 Task: Discover hiking trails in the Adirondack Mountains between Lake Placid, New York, and Lake George, New York.
Action: Mouse moved to (313, 103)
Screenshot: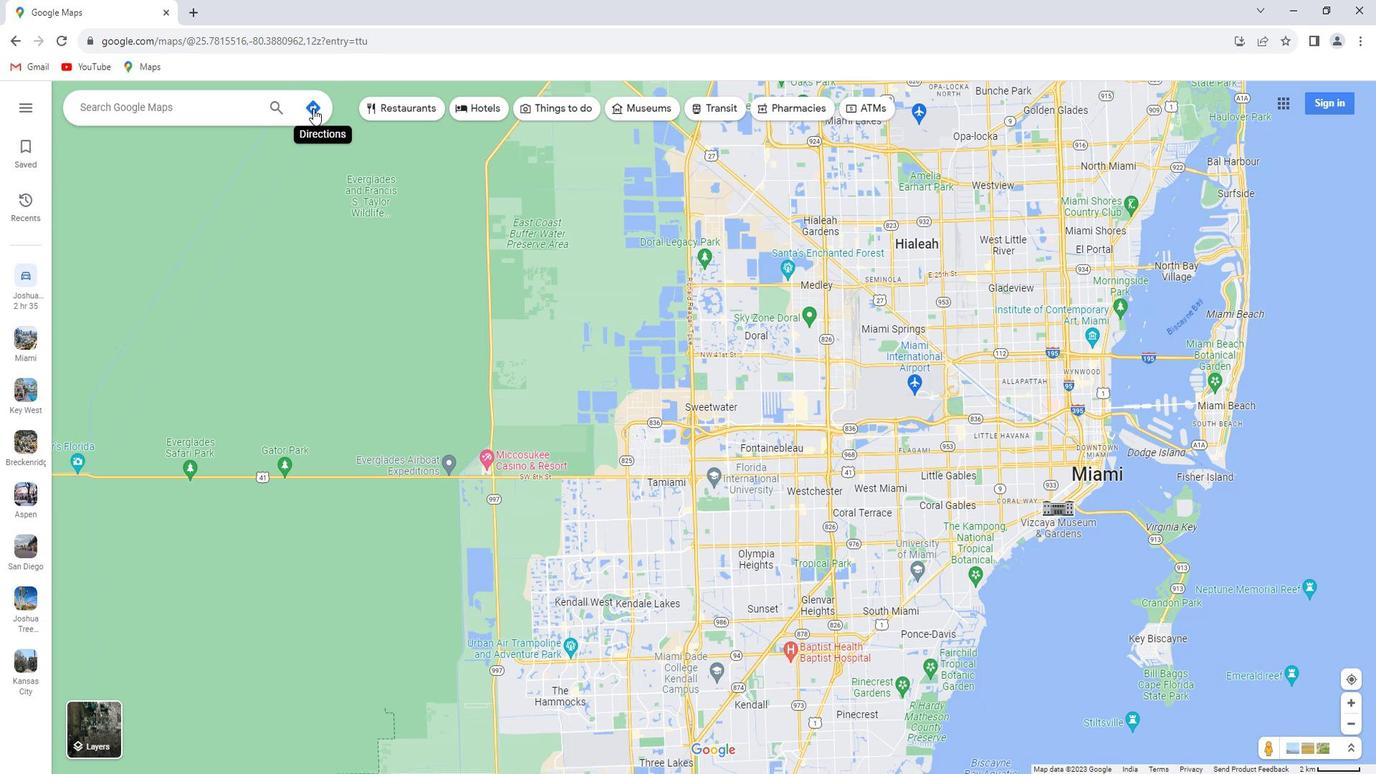
Action: Mouse pressed left at (313, 103)
Screenshot: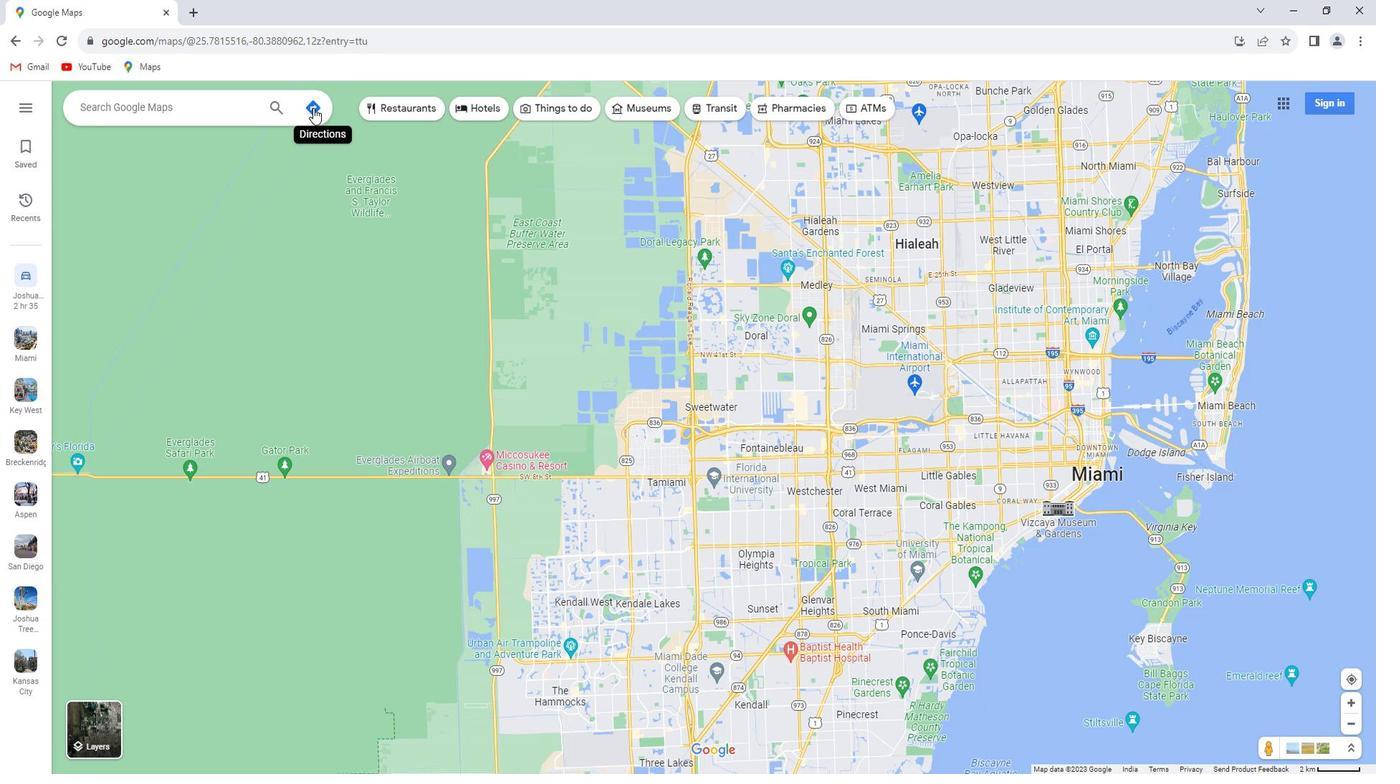 
Action: Mouse moved to (233, 141)
Screenshot: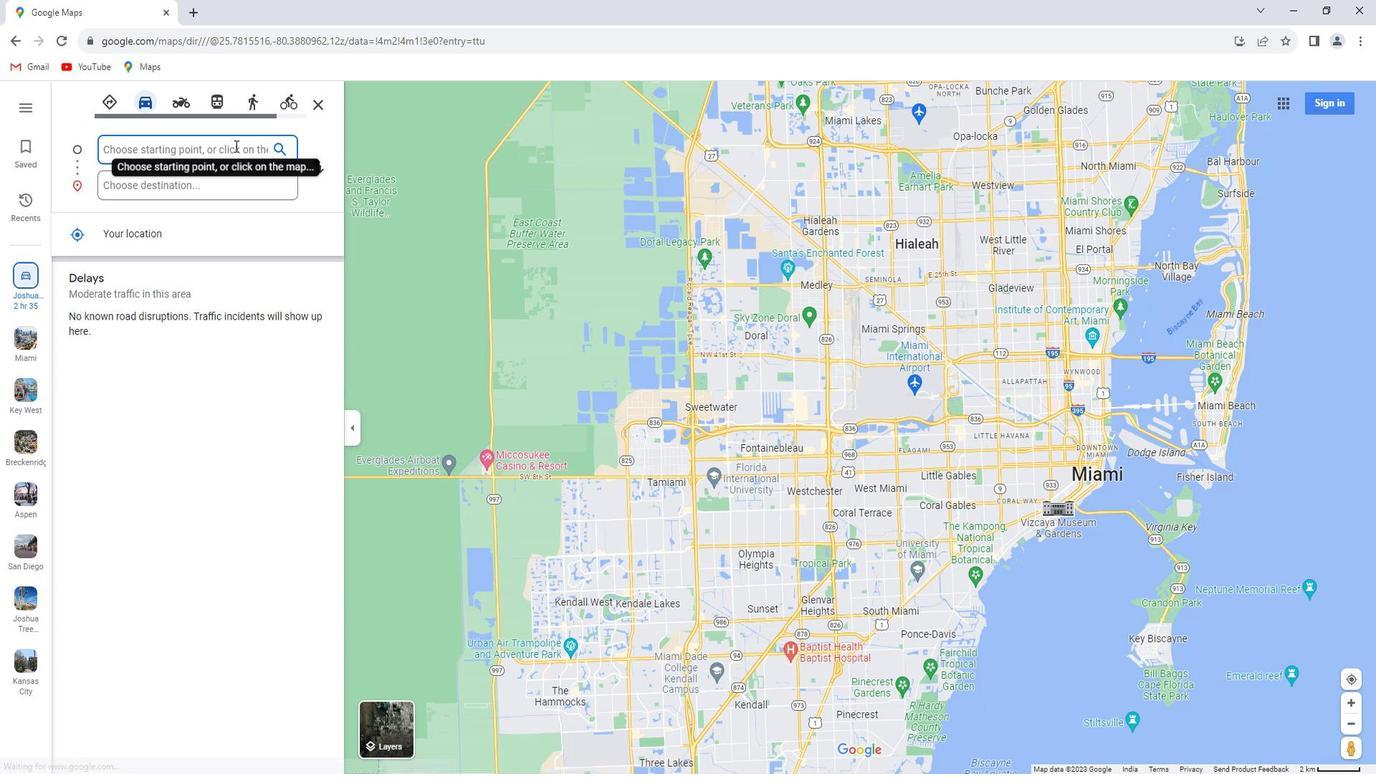 
Action: Mouse pressed left at (233, 141)
Screenshot: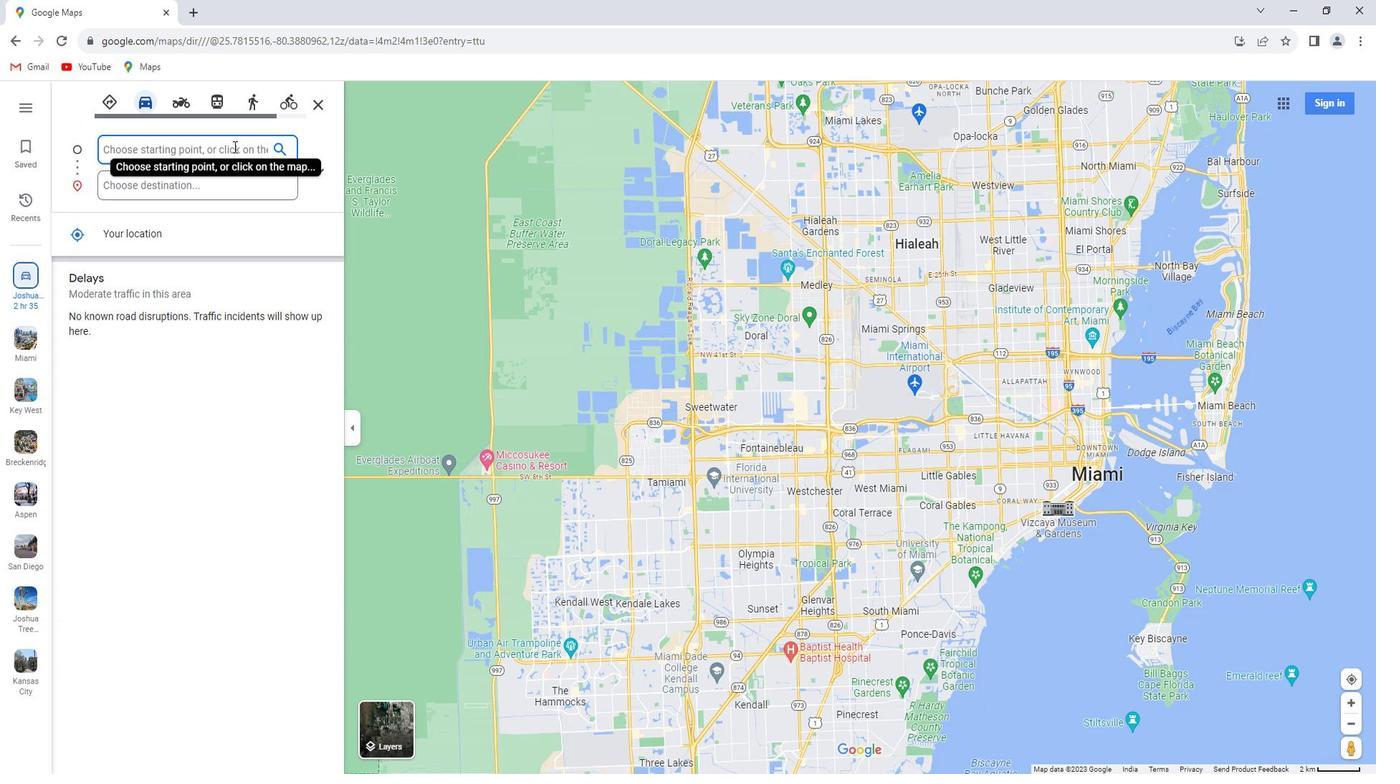 
Action: Key pressed <Key.shift>Lake<Key.space><Key.shift>Placid,<Key.space><Key.shift>New<Key.space><Key.shift>York
Screenshot: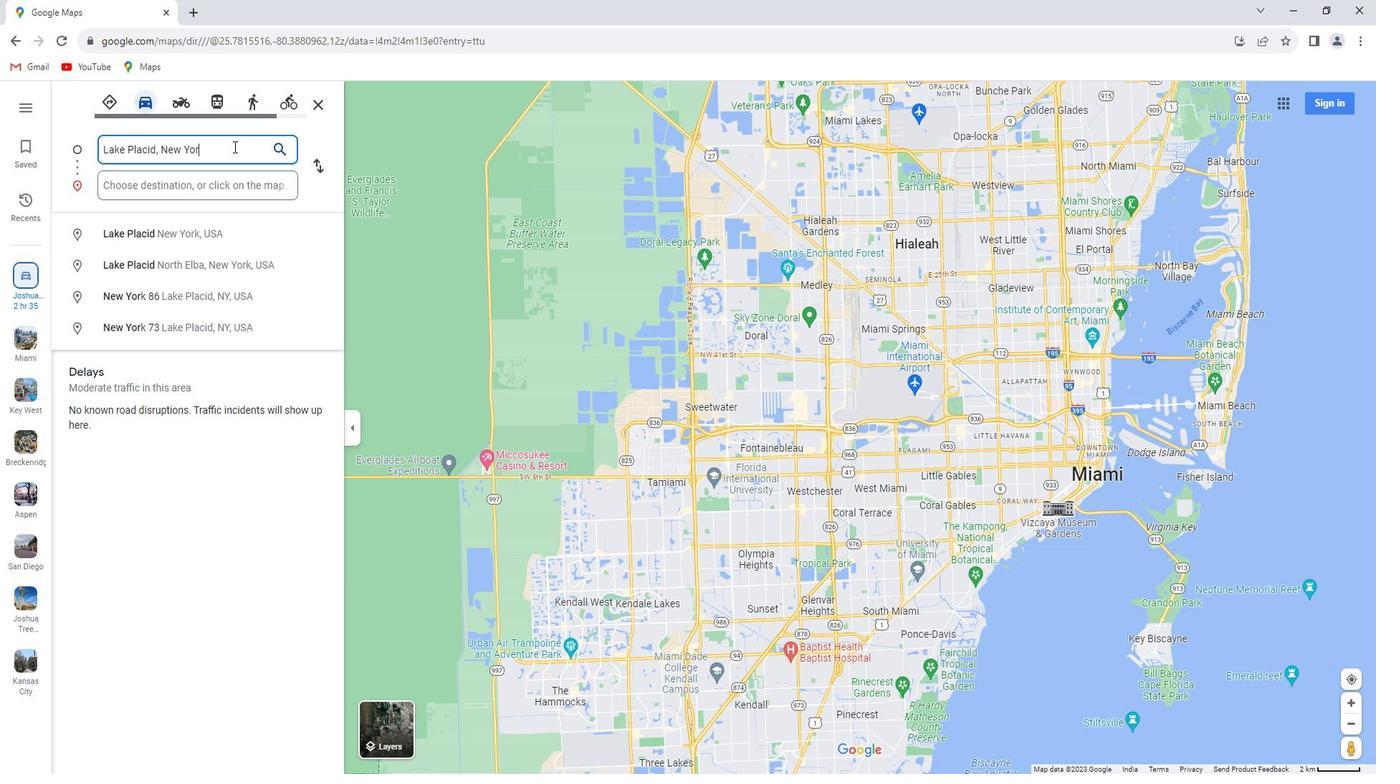 
Action: Mouse moved to (206, 182)
Screenshot: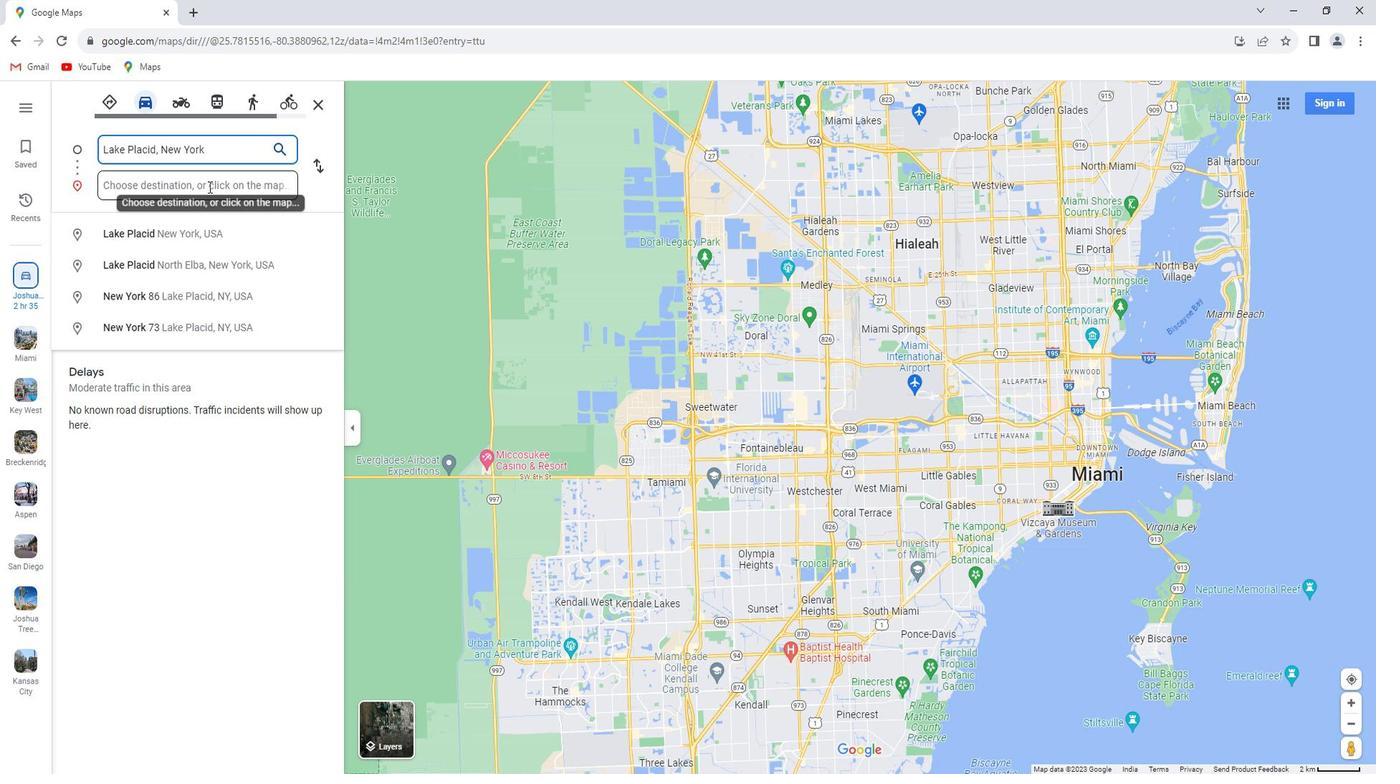 
Action: Mouse pressed left at (206, 182)
Screenshot: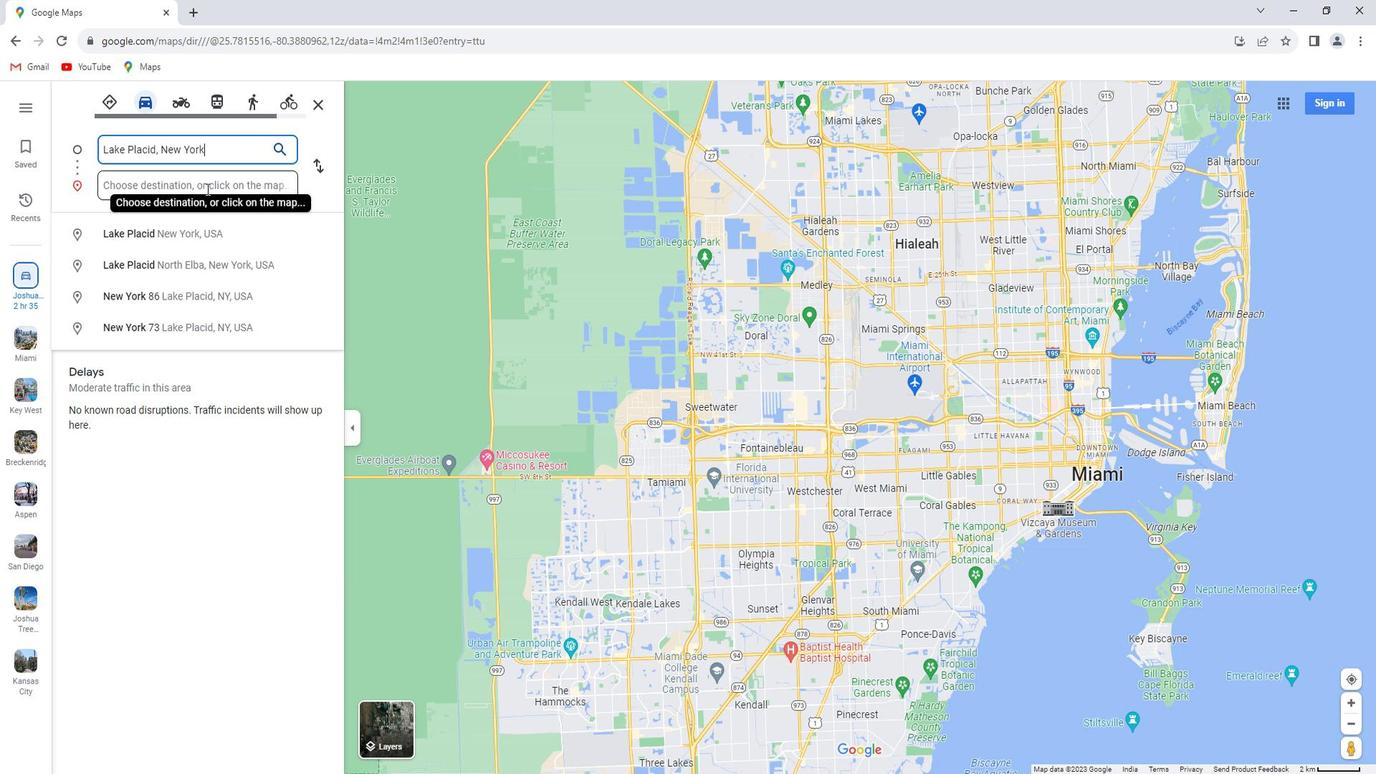 
Action: Key pressed <Key.shift>Lake<Key.space><Key.shift>George,<Key.space><Key.shift>New<Key.space><Key.shift>York<Key.enter>
Screenshot: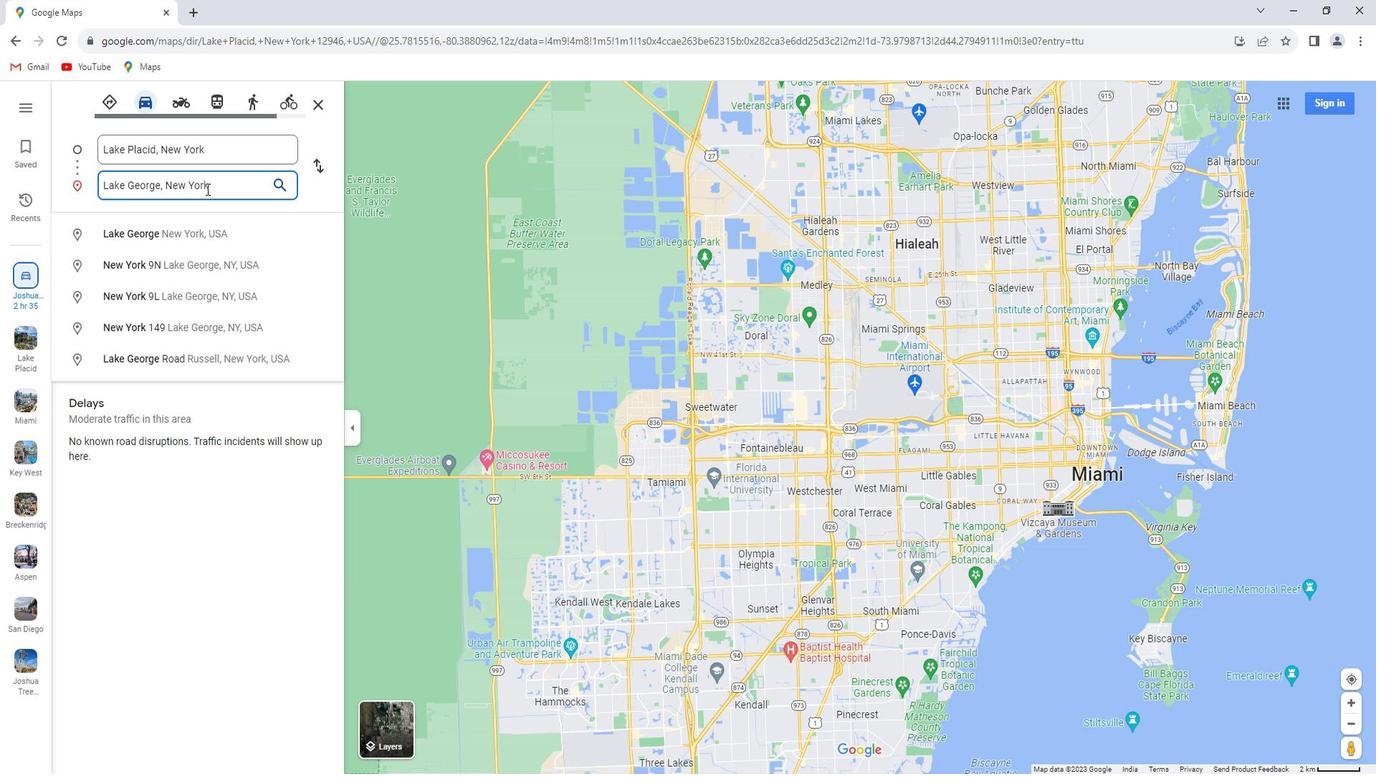 
Action: Mouse moved to (698, 106)
Screenshot: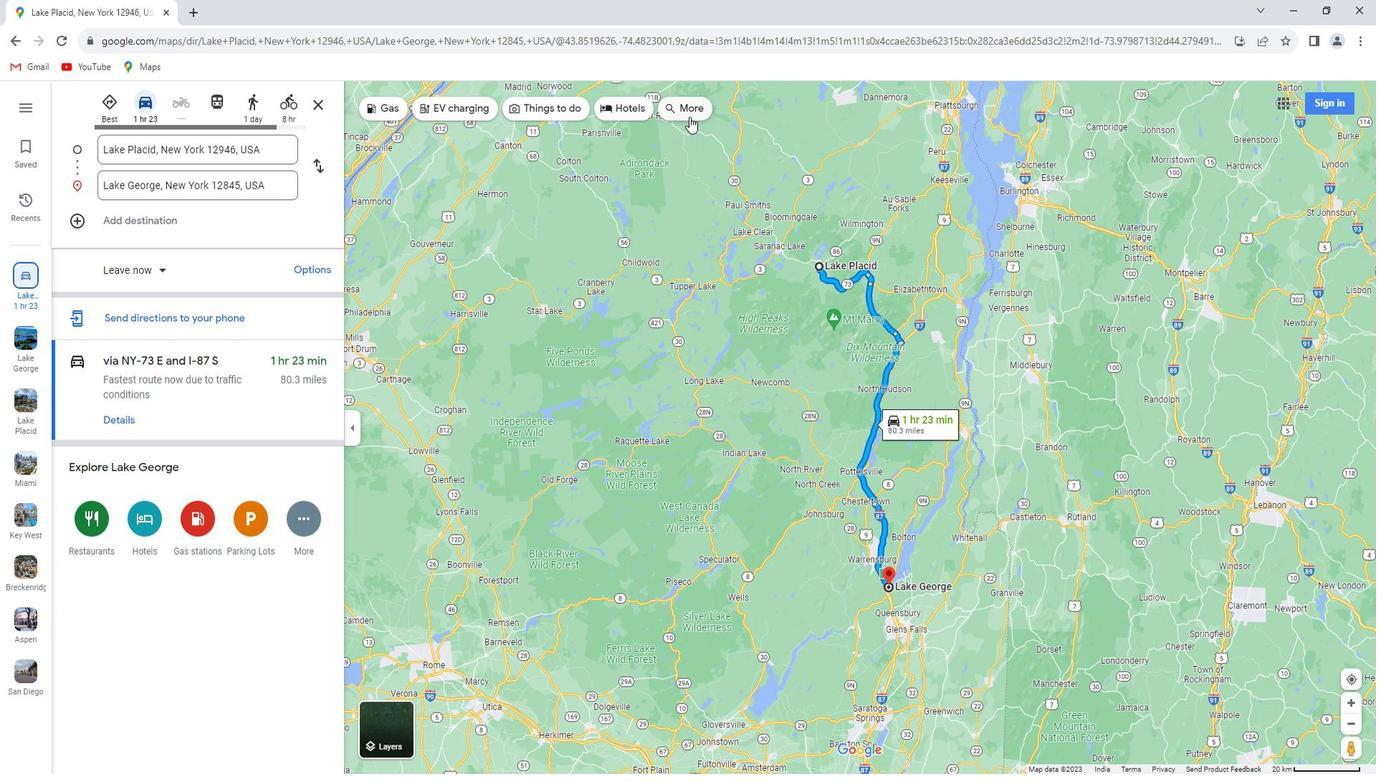 
Action: Mouse pressed left at (698, 106)
Screenshot: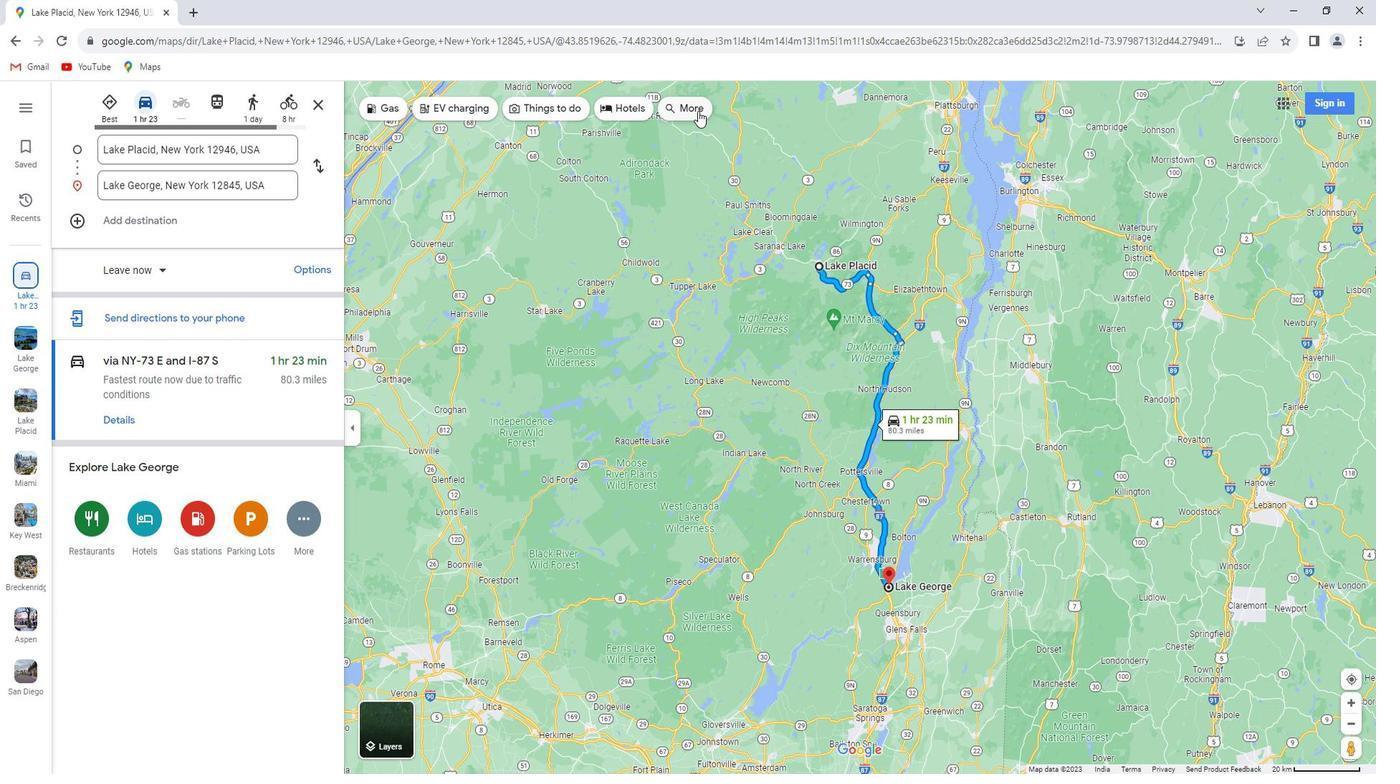 
Action: Mouse moved to (194, 108)
Screenshot: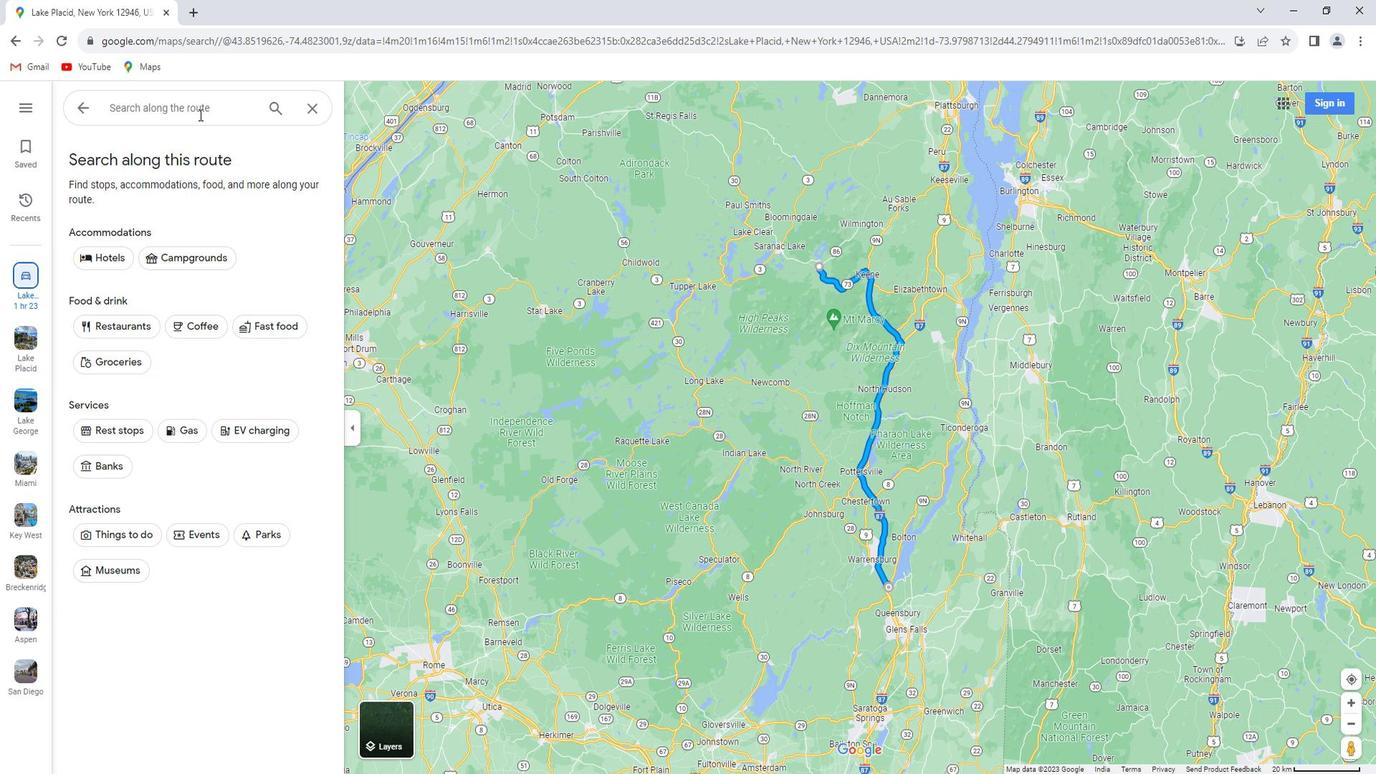 
Action: Mouse pressed left at (194, 108)
Screenshot: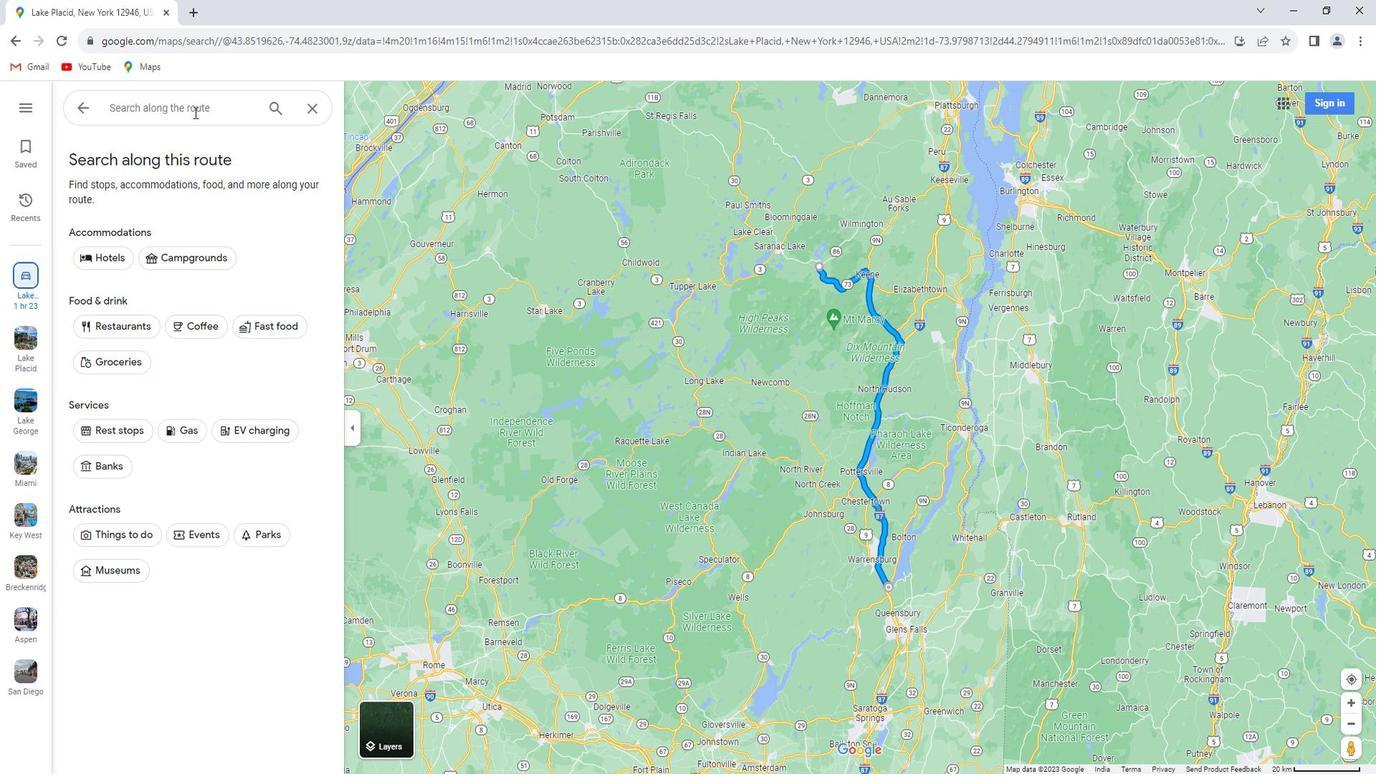 
Action: Key pressed hiking<Key.space>trau<Key.backspace>ils<Key.space>in<Key.space>the<Key.space><Key.shift>Adirondack<Key.space><Key.shift>Mountau<Key.backspace>ins<Key.enter>
Screenshot: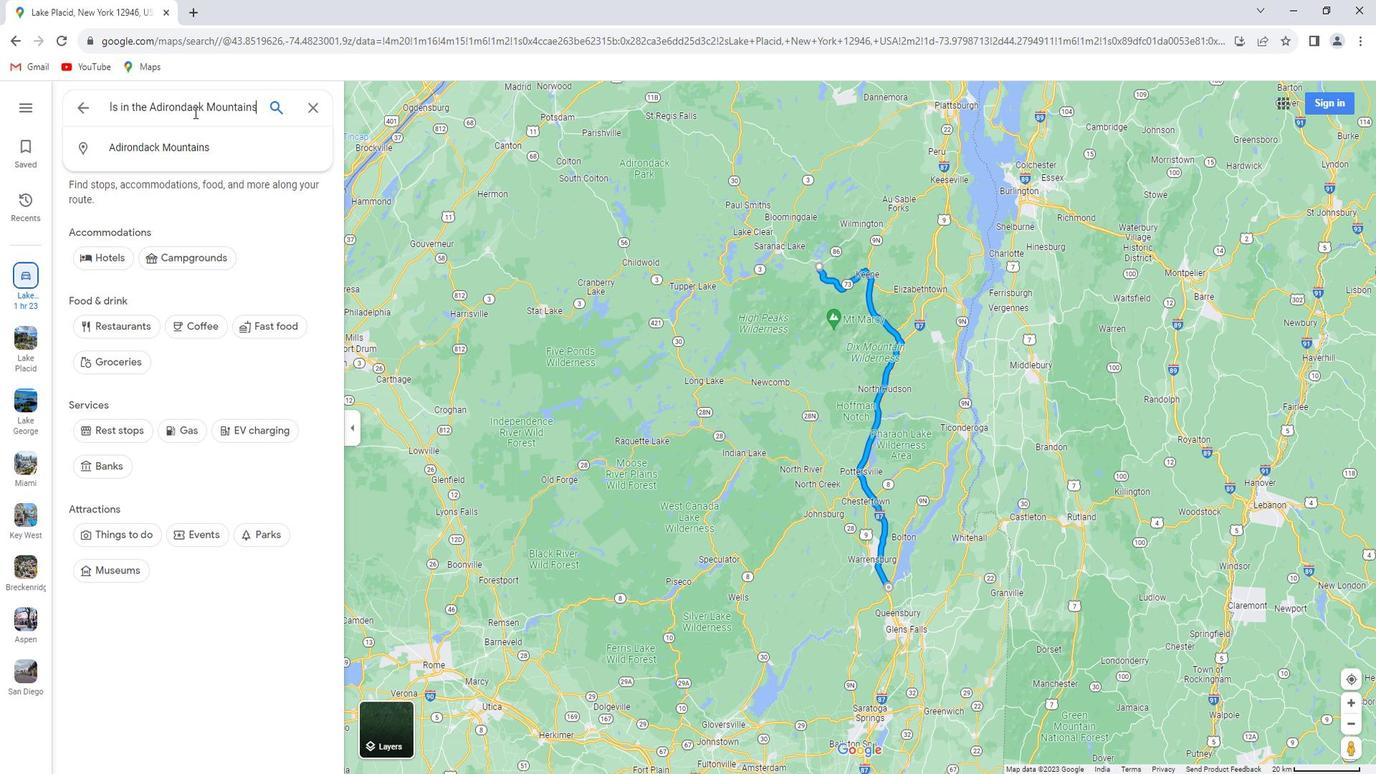 
Action: Mouse moved to (198, 128)
Screenshot: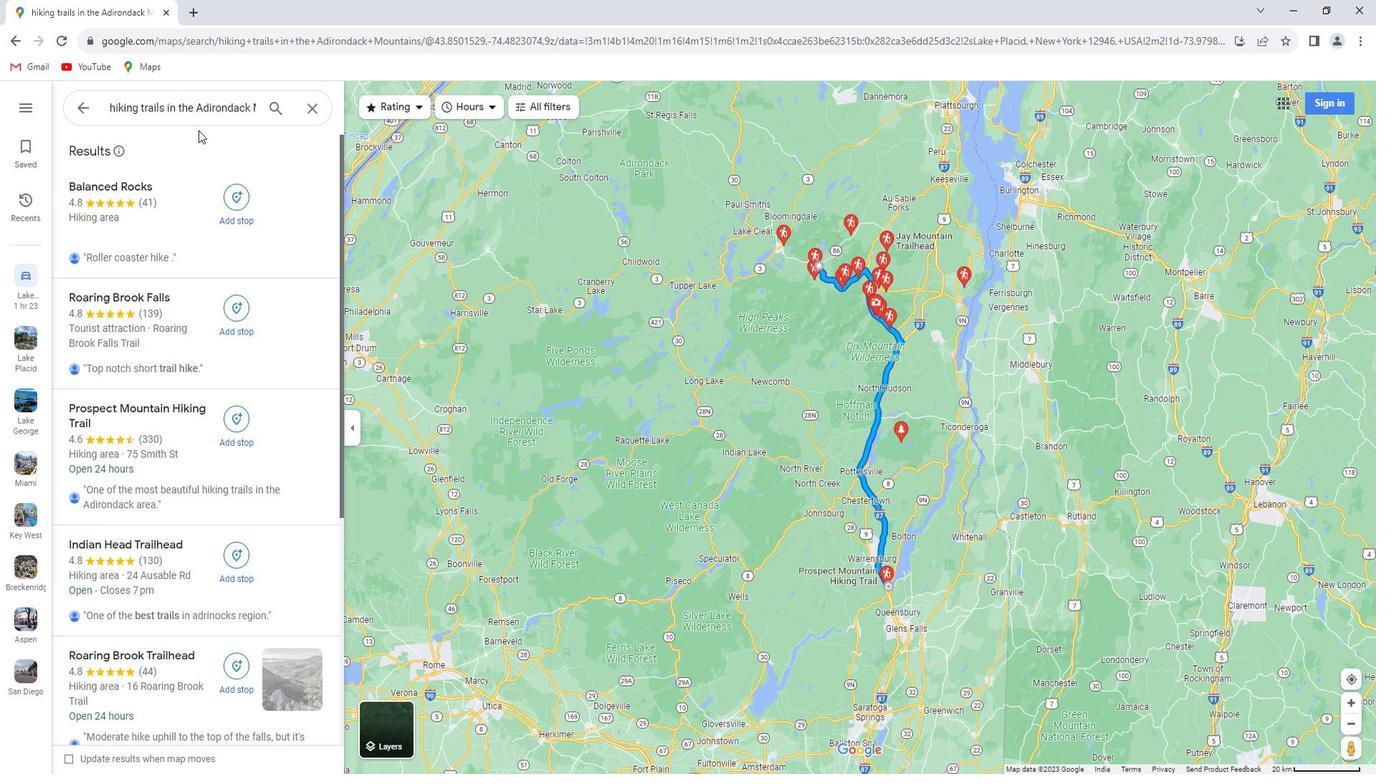 
